 Task: Insert a table with 3 rows and 4 columns.
Action: Mouse moved to (130, 94)
Screenshot: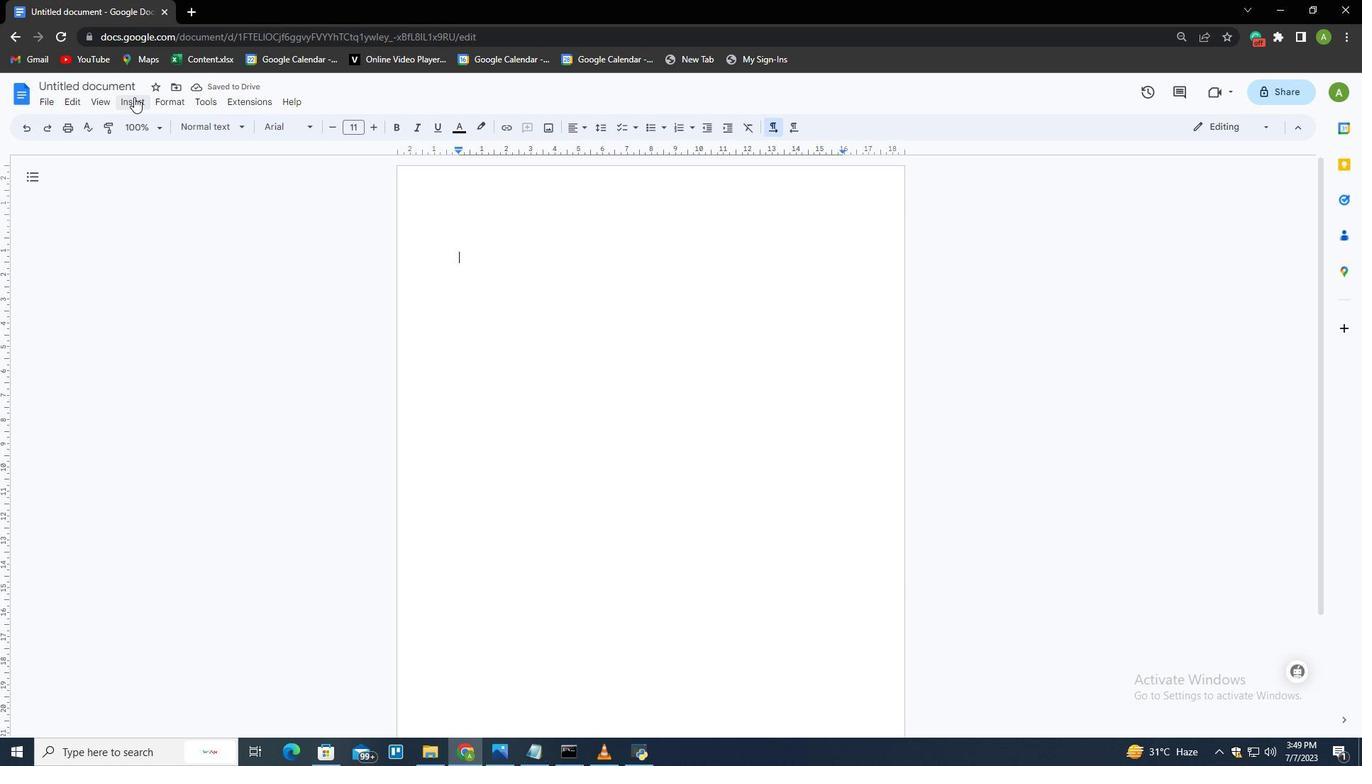
Action: Mouse pressed left at (130, 94)
Screenshot: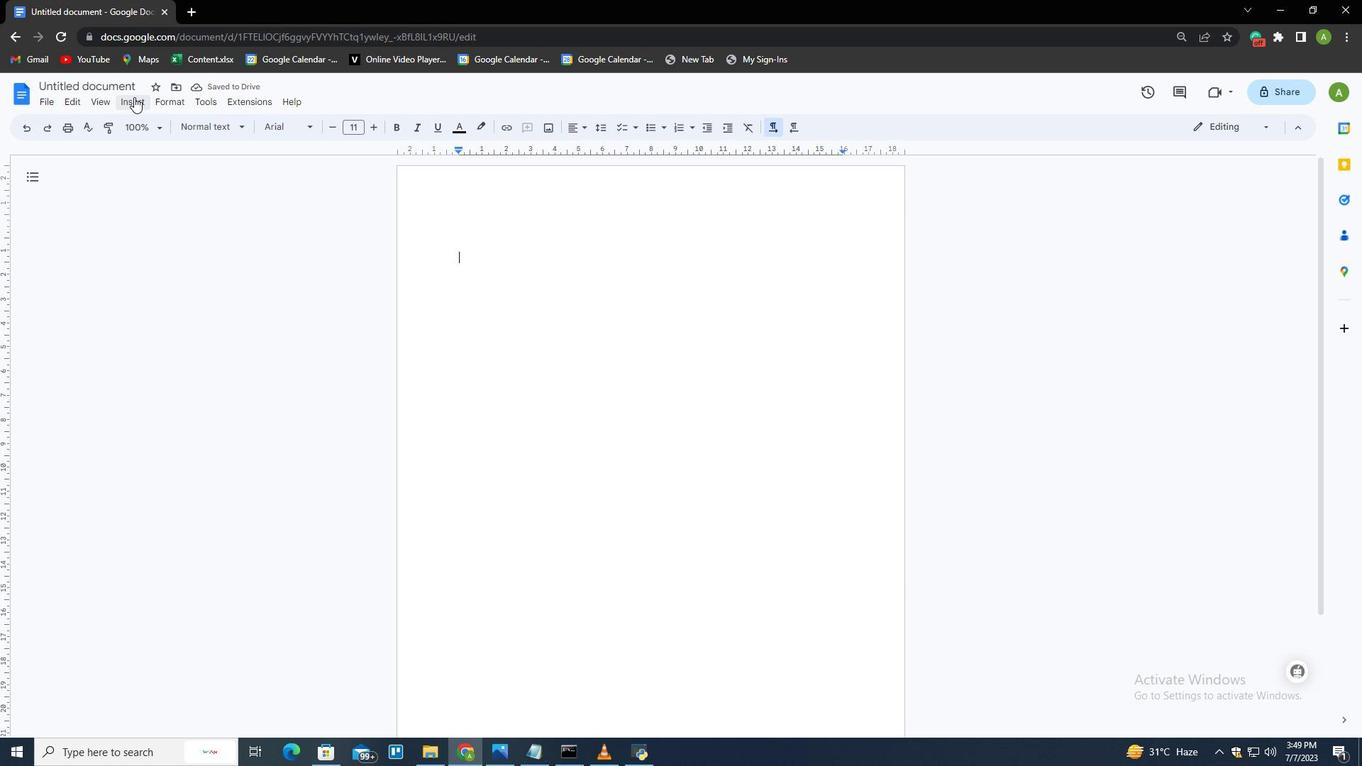 
Action: Mouse moved to (154, 152)
Screenshot: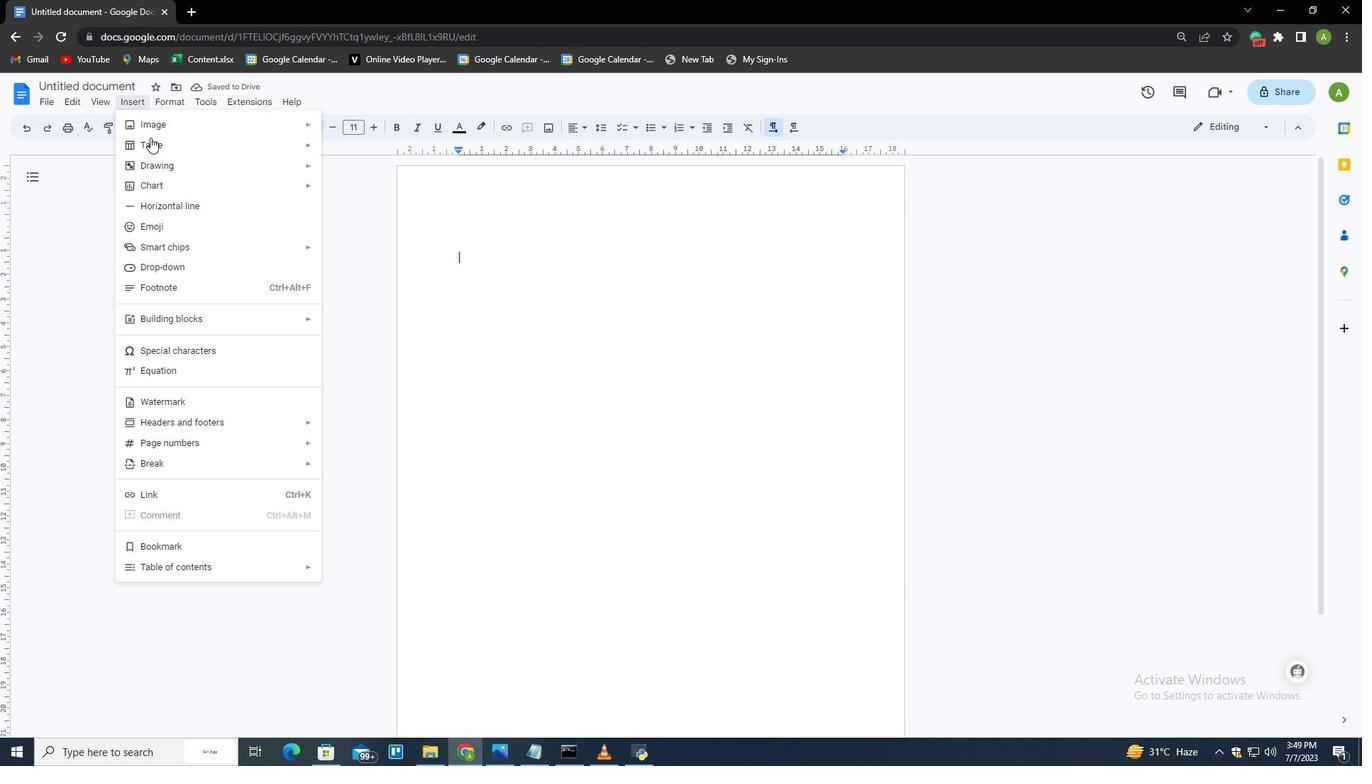 
Action: Mouse pressed left at (154, 152)
Screenshot: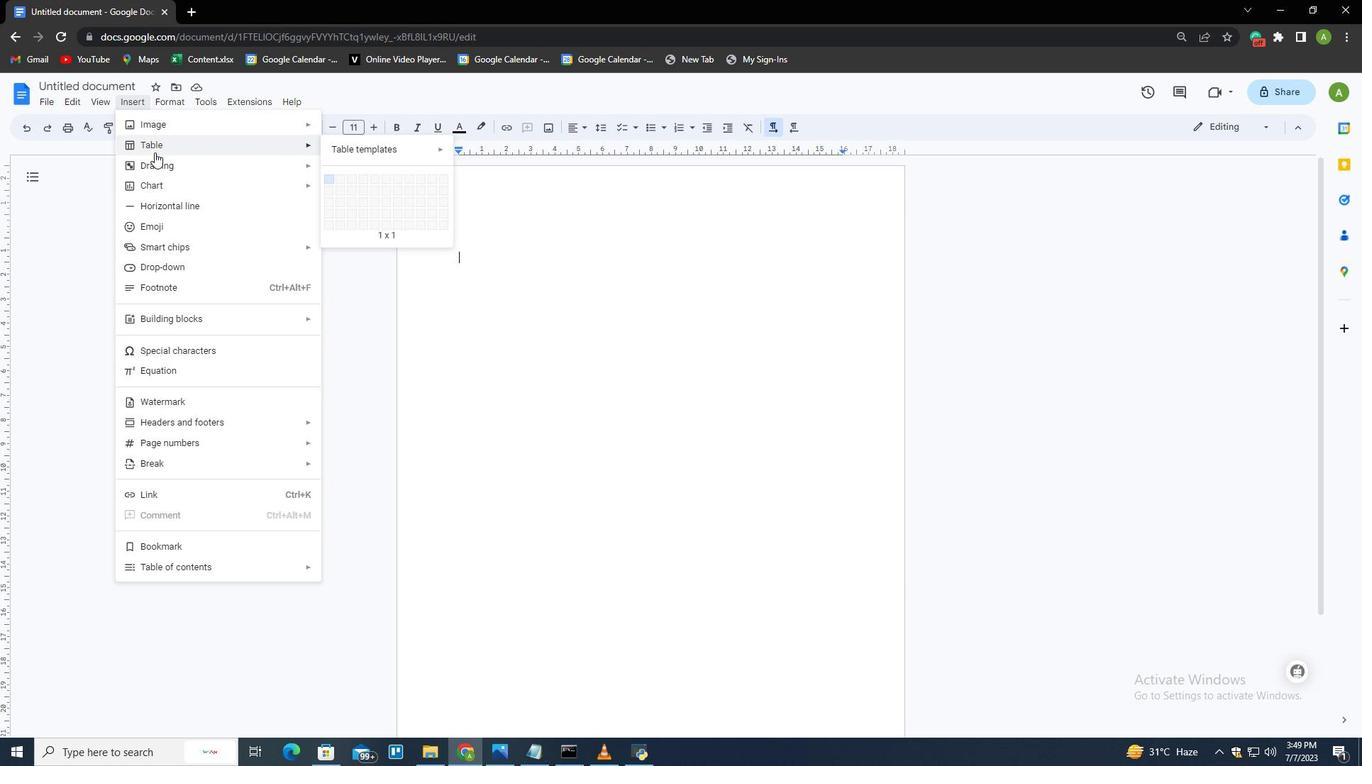 
Action: Mouse moved to (354, 188)
Screenshot: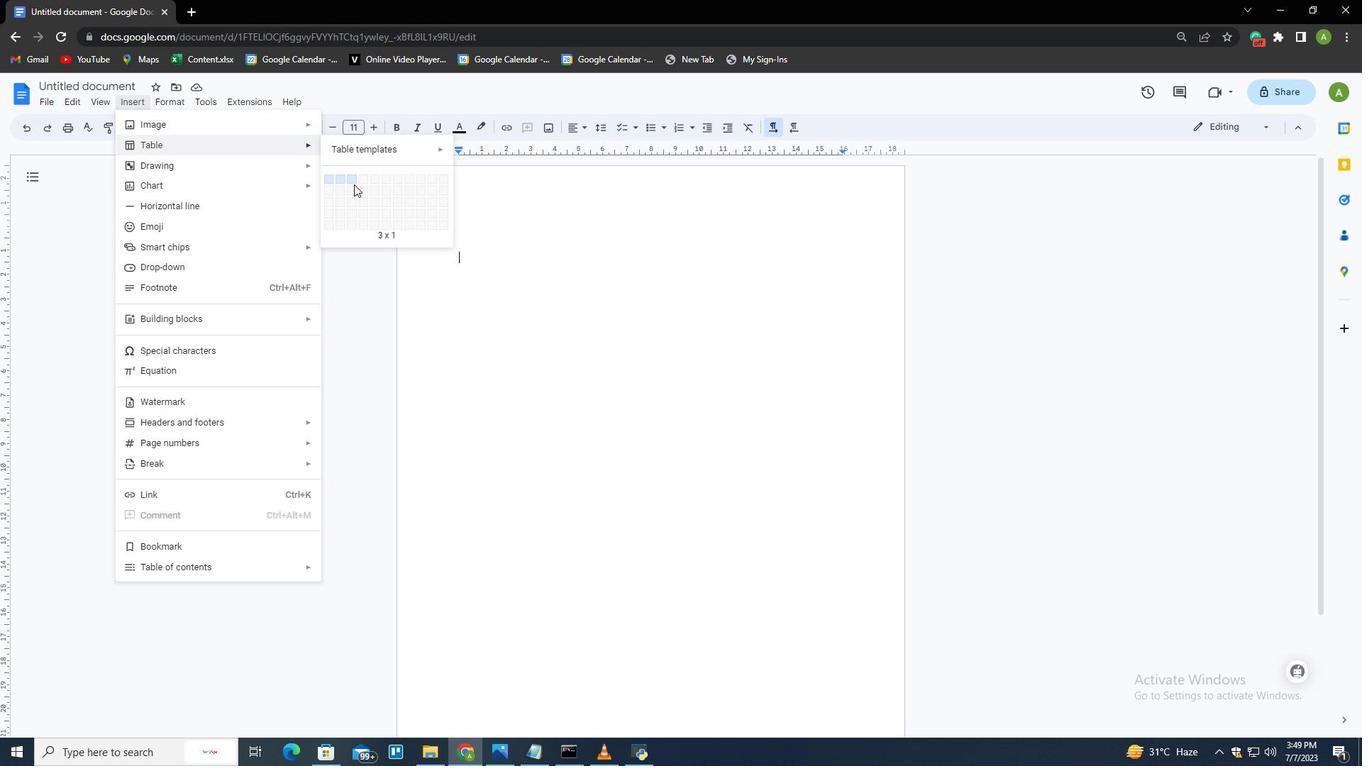 
Action: Mouse pressed left at (354, 188)
Screenshot: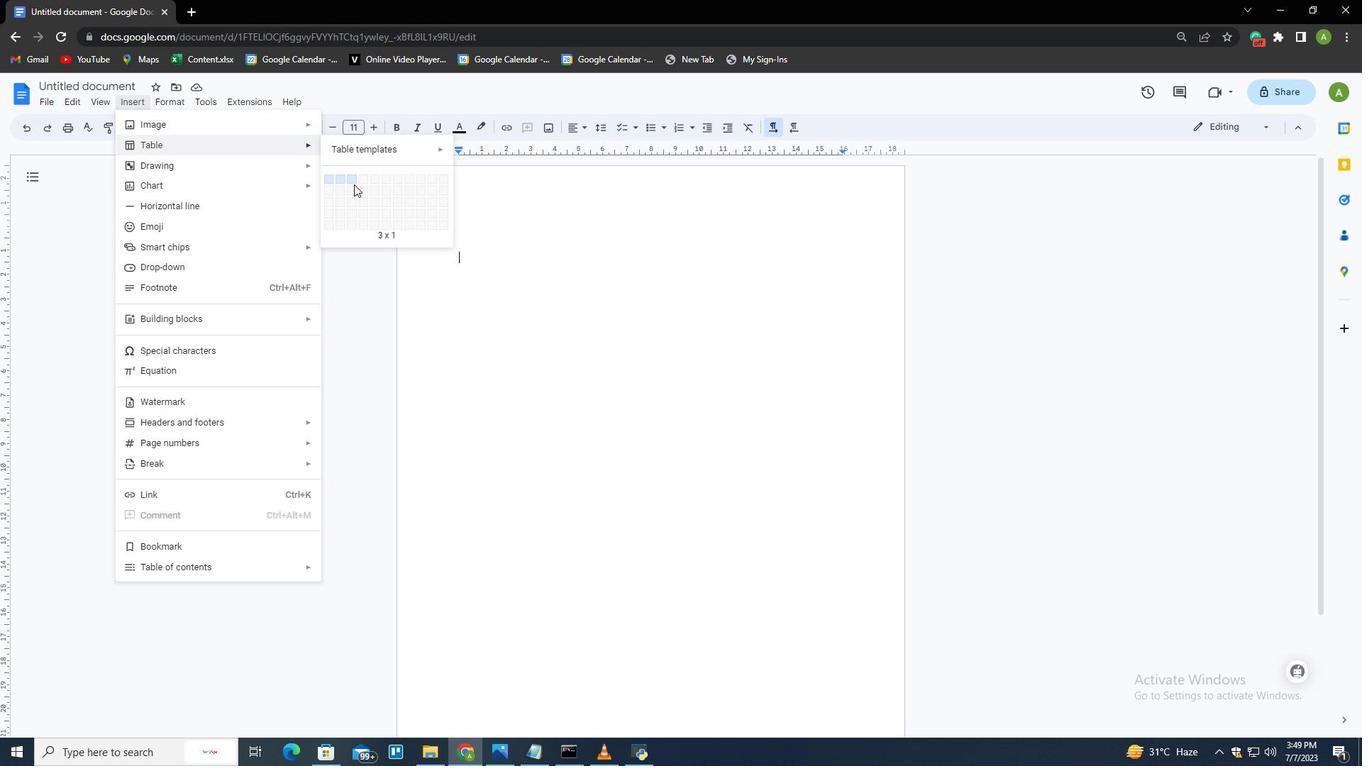 
Action: Mouse moved to (354, 212)
Screenshot: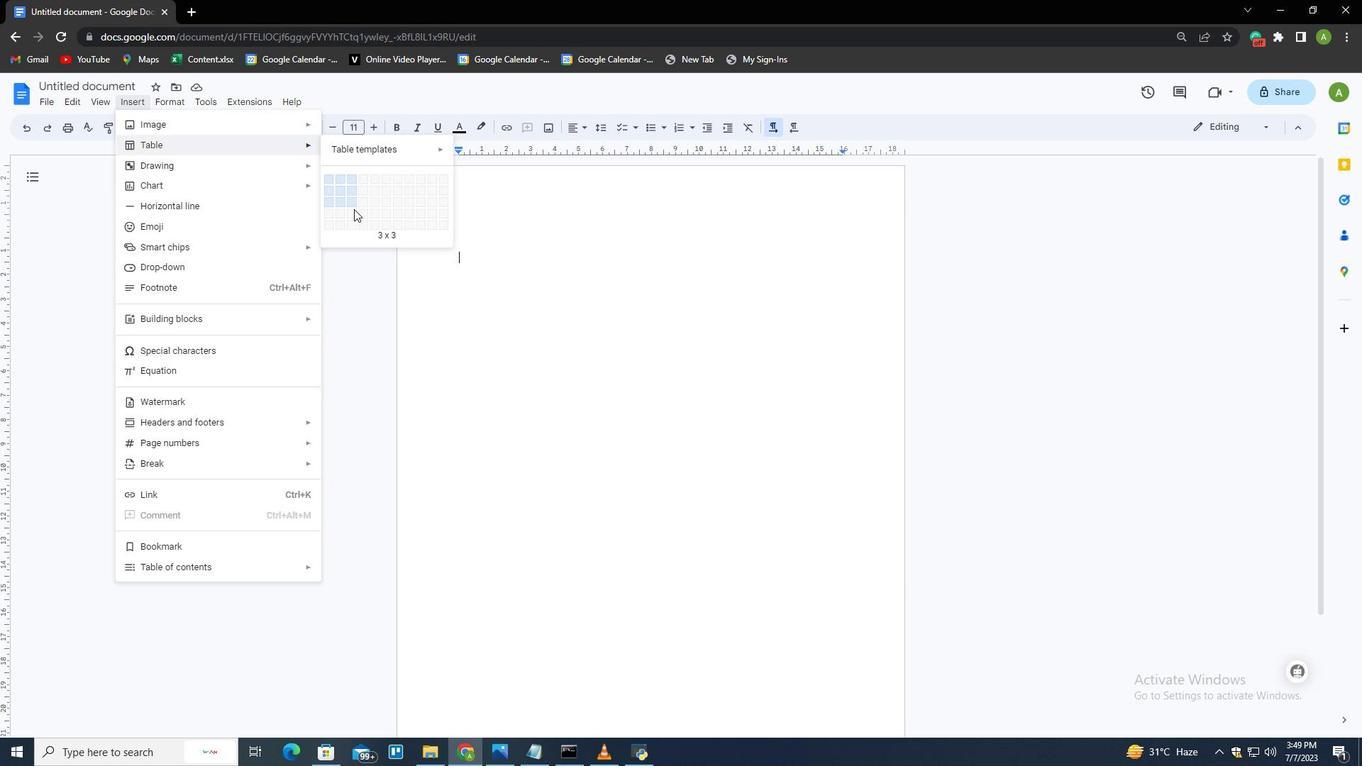 
Action: Mouse pressed left at (354, 212)
Screenshot: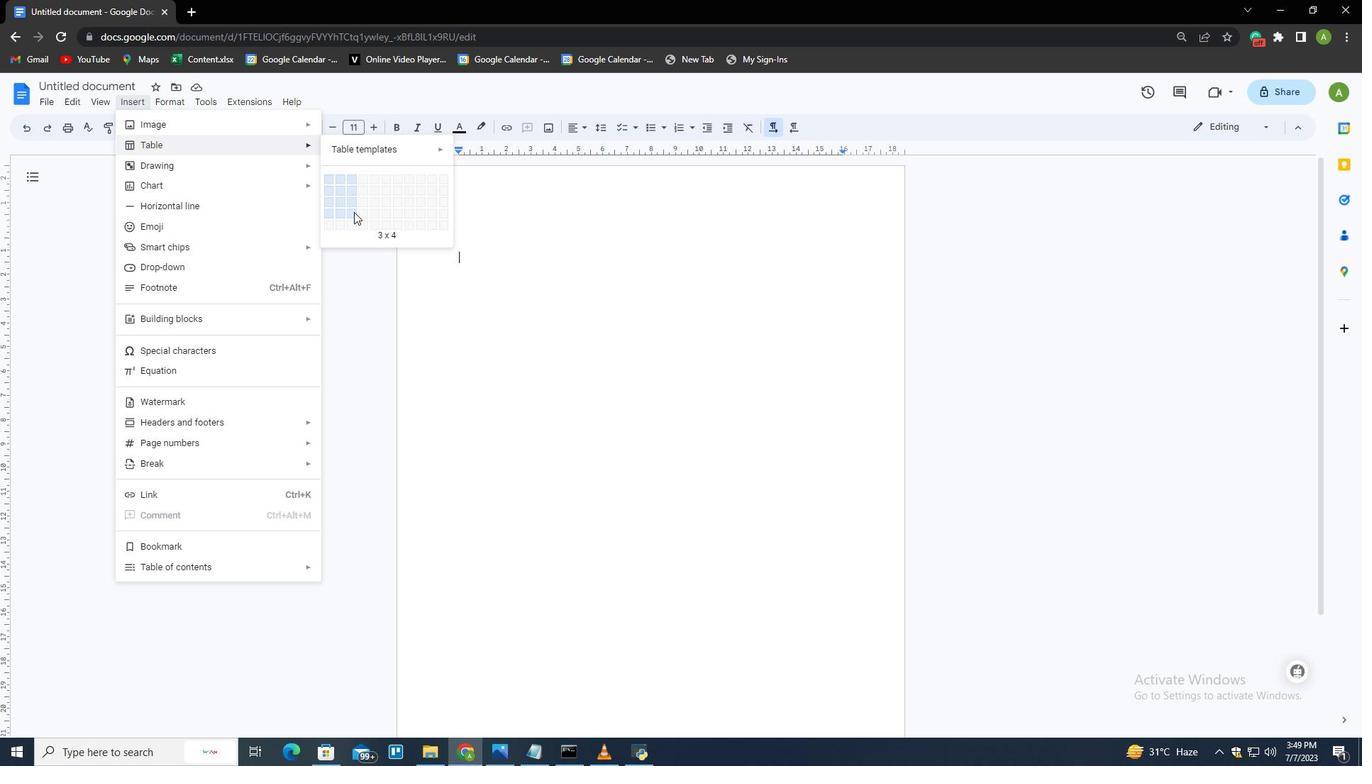 
